 Task: Select the option onenote to print the document.
Action: Mouse moved to (51, 82)
Screenshot: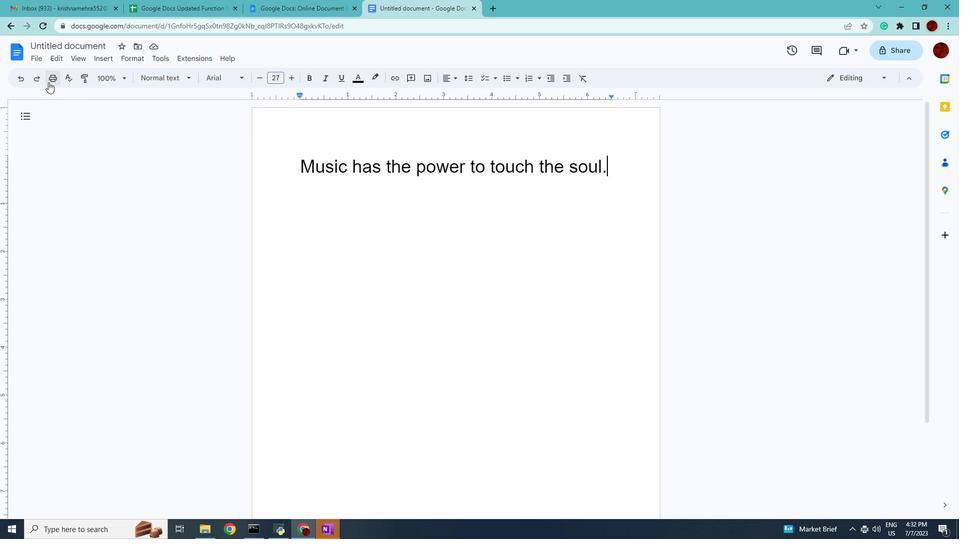 
Action: Mouse pressed left at (51, 82)
Screenshot: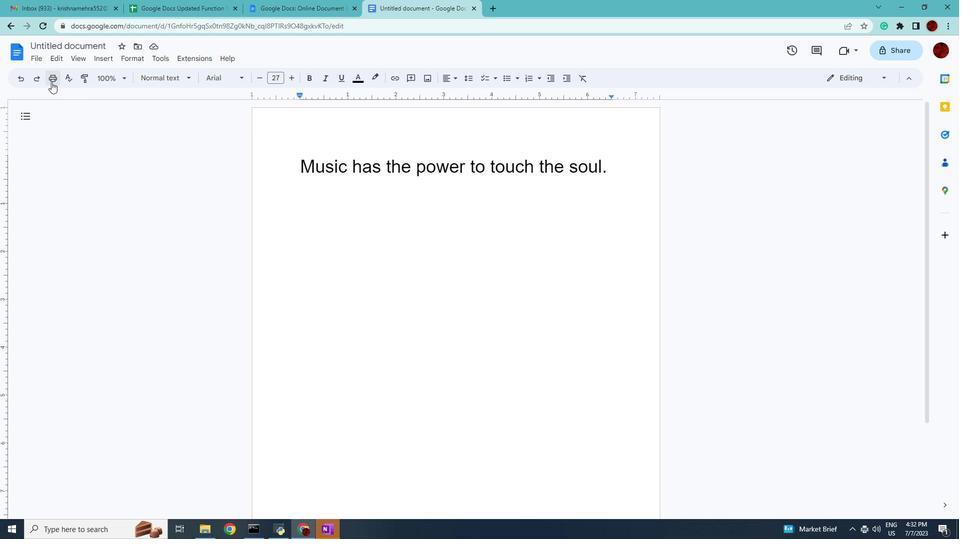 
Action: Mouse moved to (793, 80)
Screenshot: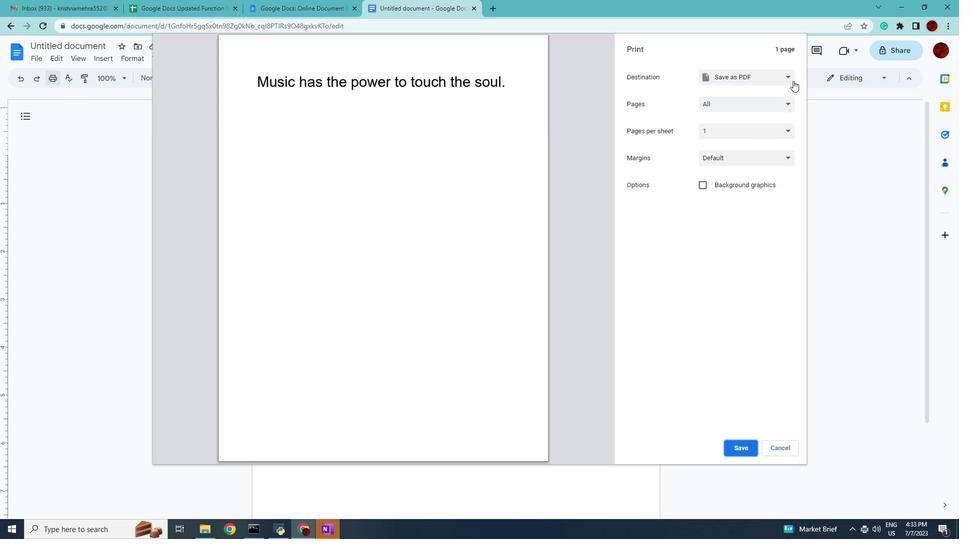 
Action: Mouse pressed left at (793, 80)
Screenshot: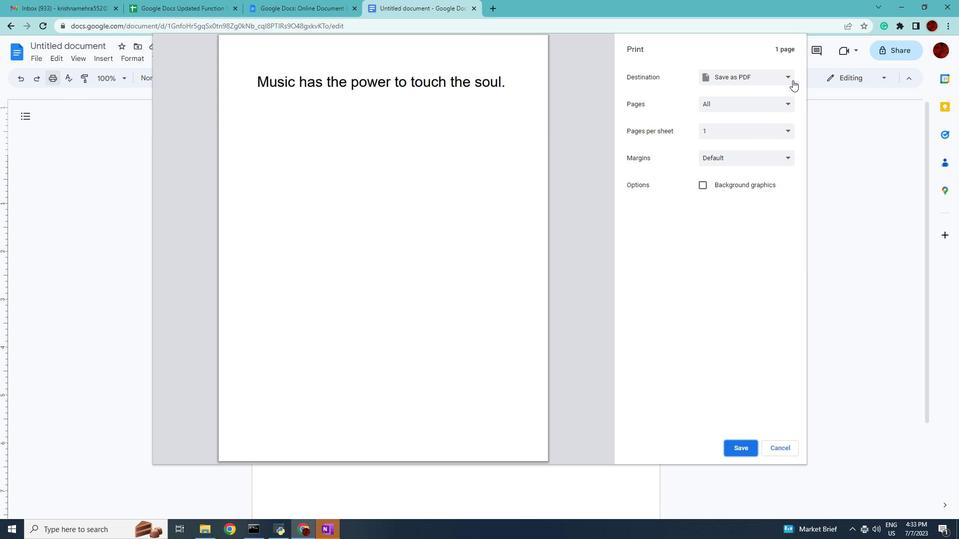 
Action: Mouse moved to (777, 114)
Screenshot: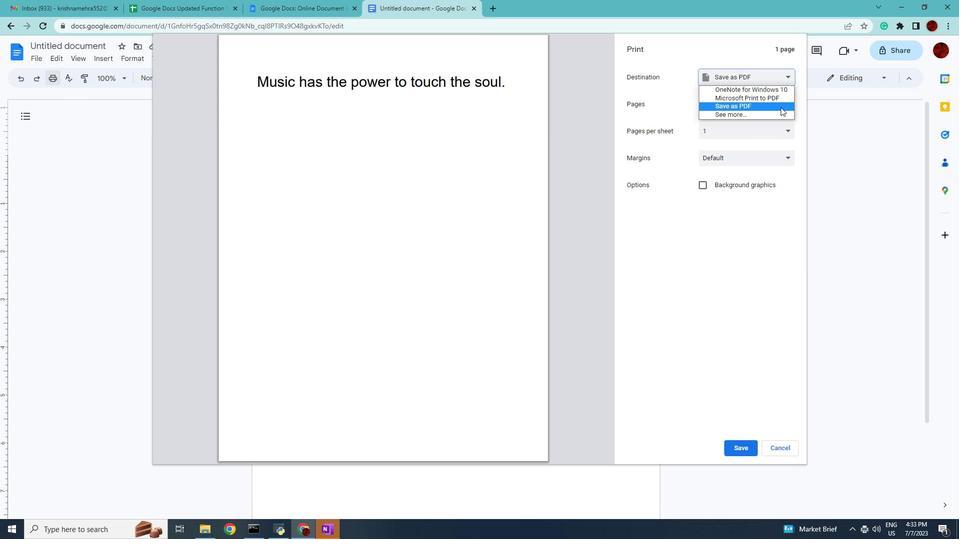
Action: Mouse pressed left at (777, 114)
Screenshot: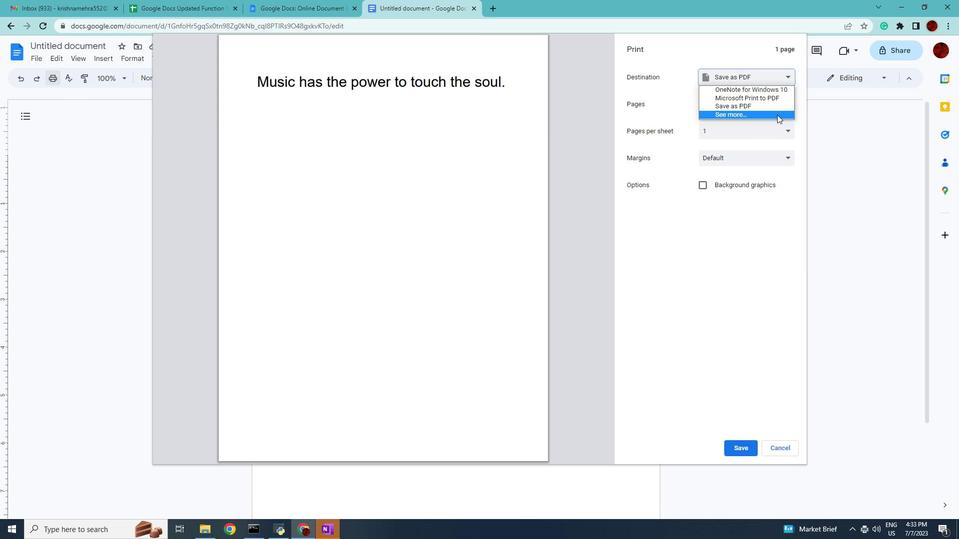 
Action: Mouse moved to (430, 142)
Screenshot: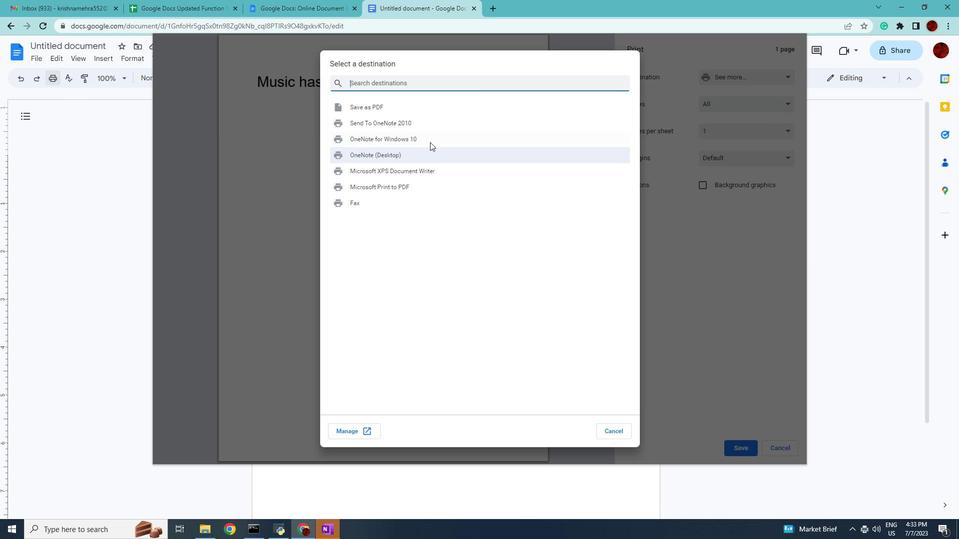 
Action: Mouse pressed left at (430, 142)
Screenshot: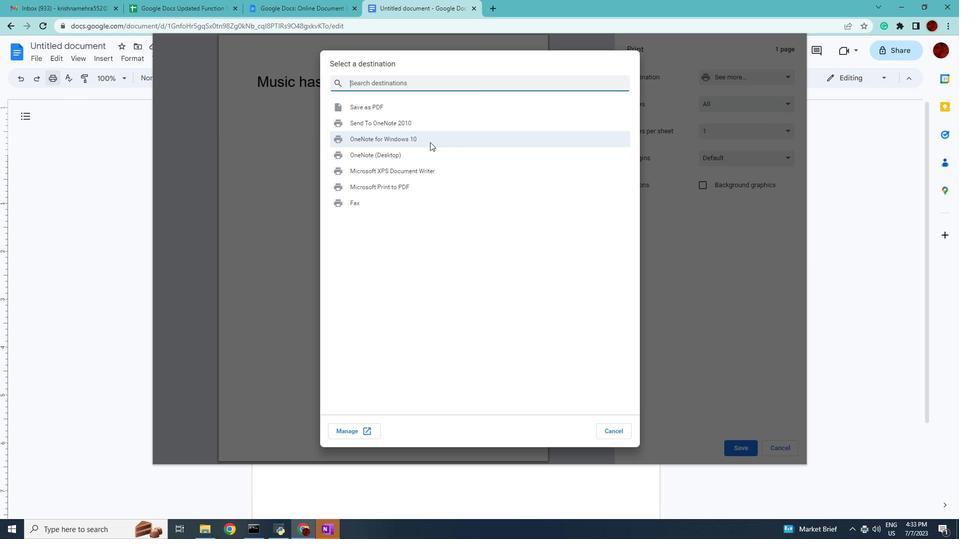 
Action: Mouse moved to (740, 453)
Screenshot: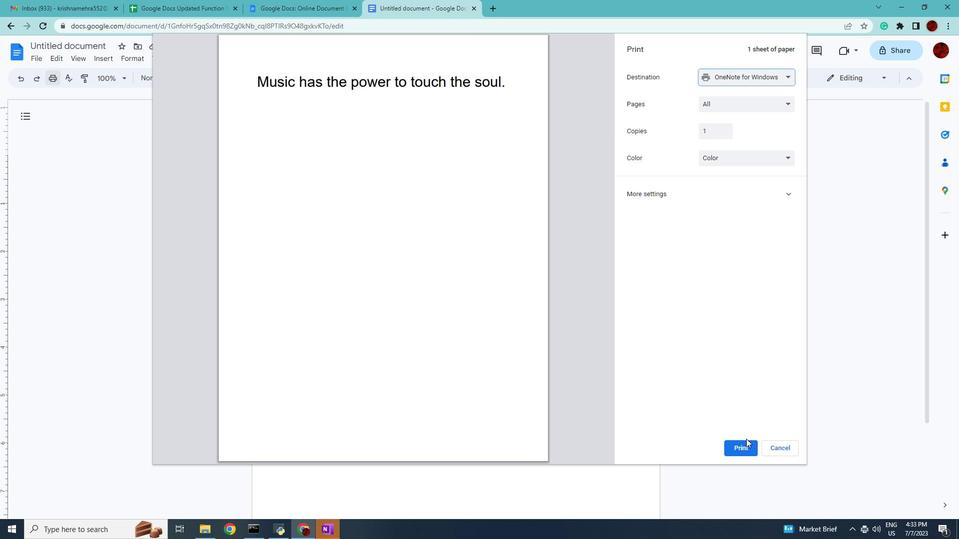 
Action: Mouse pressed left at (740, 453)
Screenshot: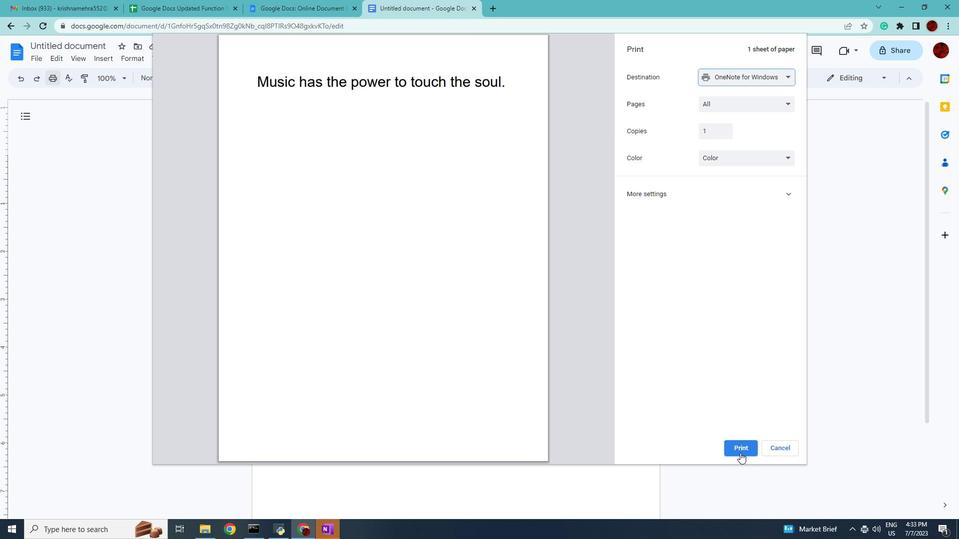 
Action: Mouse moved to (740, 453)
Screenshot: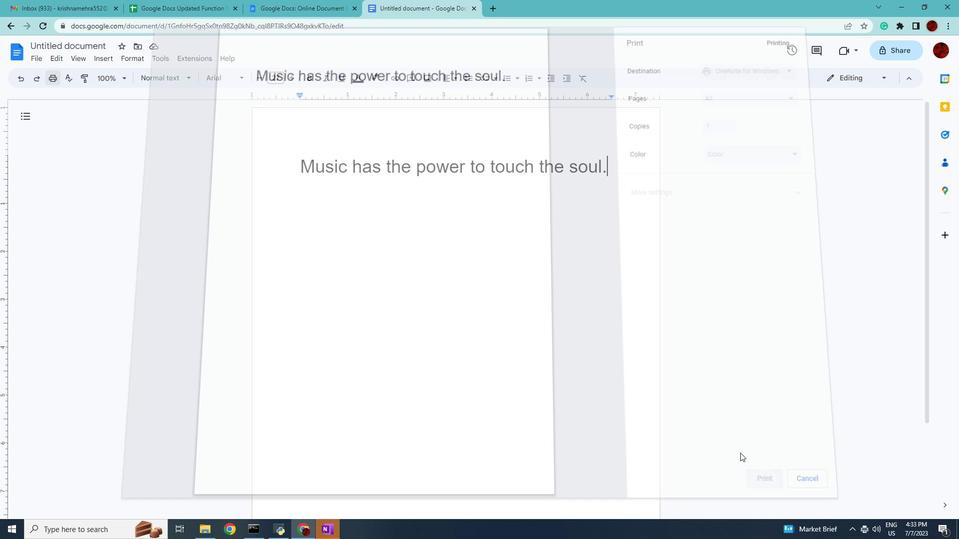
